 Task: Create a due date automation trigger when advanced on, on the wednesday before a card is due add fields with custom field "Resume" set to a date more than 1 days from now at 11:00 AM.
Action: Mouse moved to (953, 86)
Screenshot: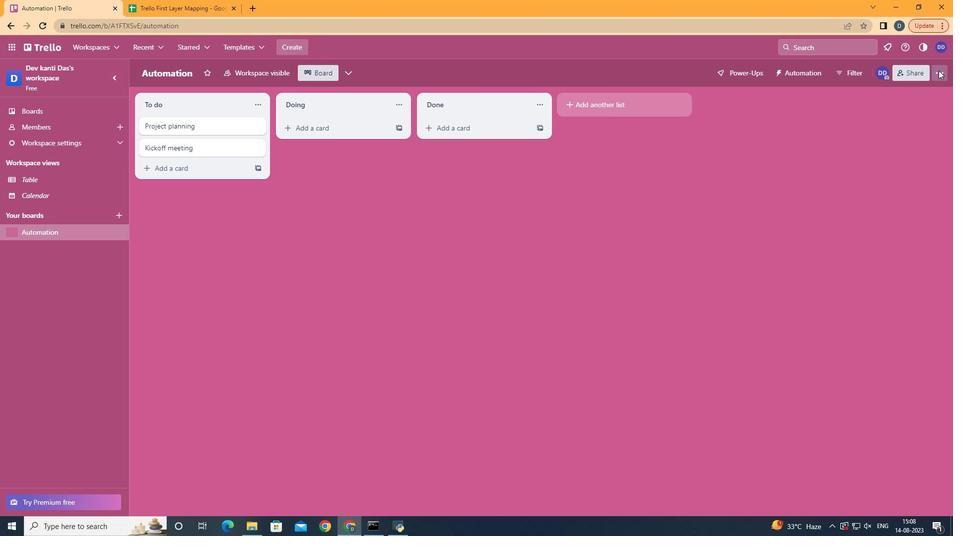 
Action: Mouse pressed left at (953, 86)
Screenshot: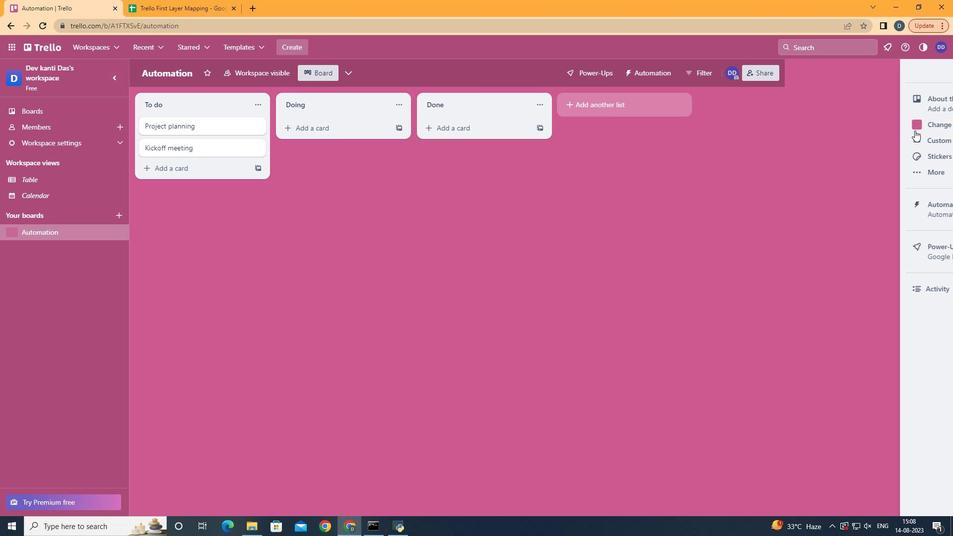 
Action: Mouse moved to (867, 225)
Screenshot: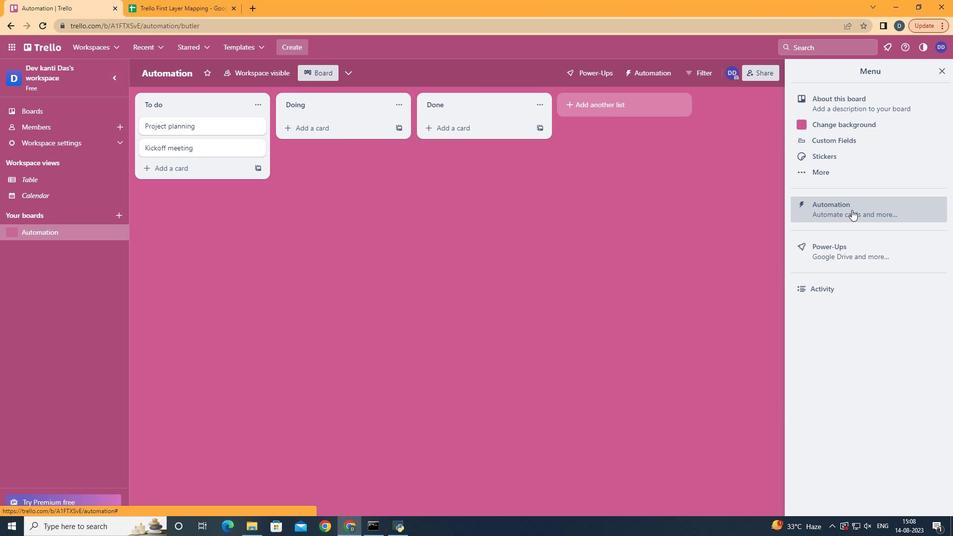 
Action: Mouse pressed left at (867, 225)
Screenshot: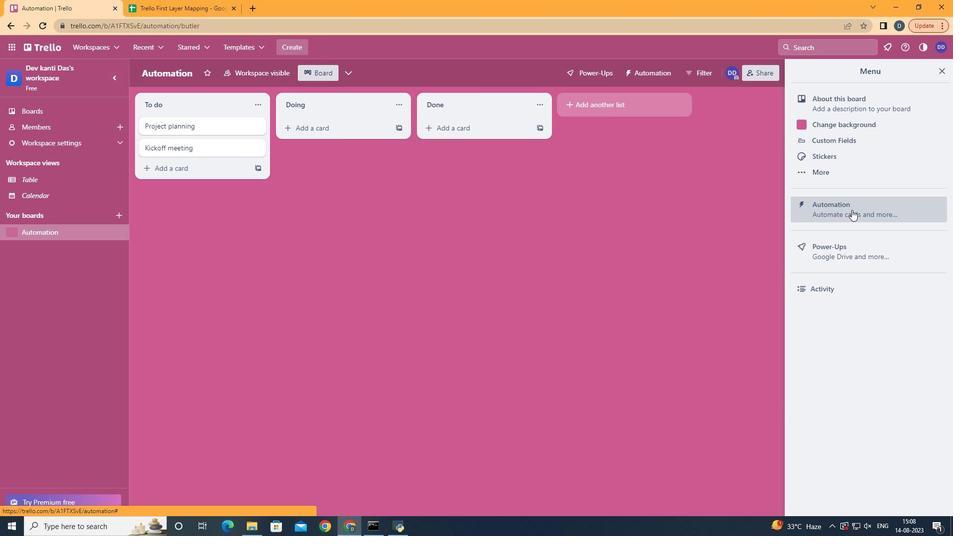 
Action: Mouse moved to (188, 215)
Screenshot: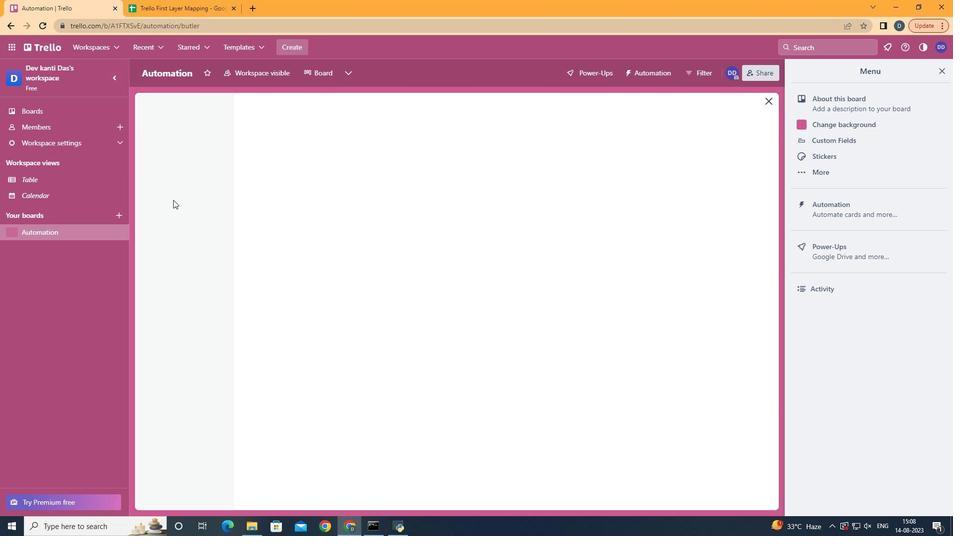 
Action: Mouse pressed left at (188, 215)
Screenshot: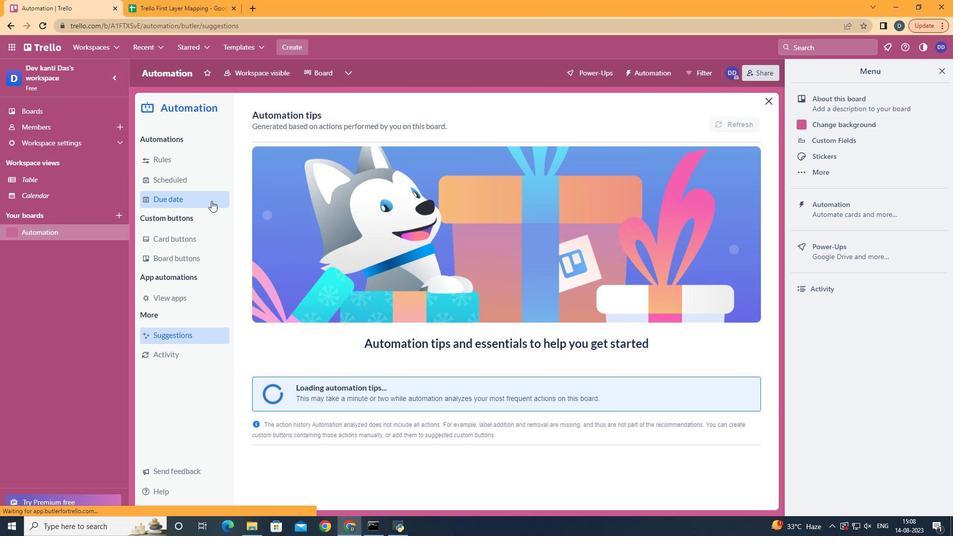 
Action: Mouse moved to (715, 135)
Screenshot: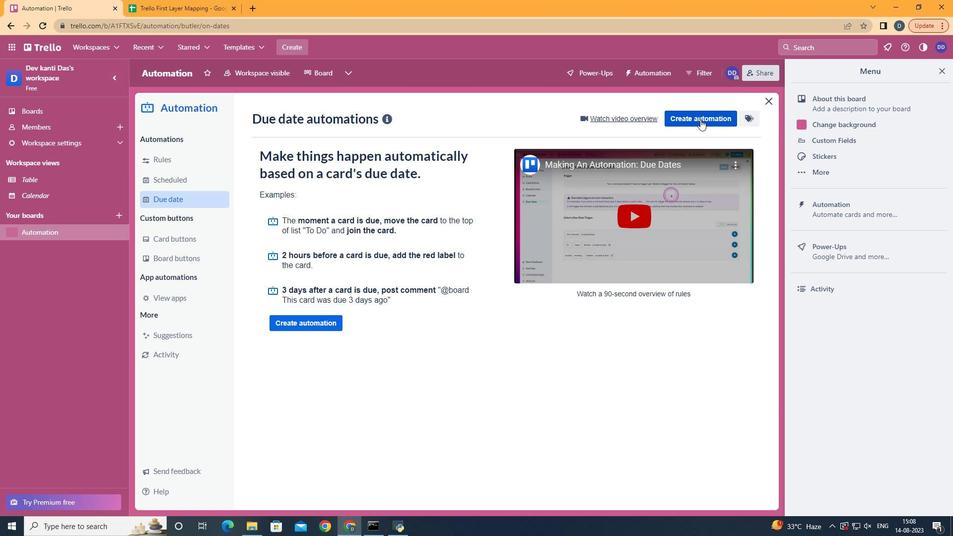 
Action: Mouse pressed left at (715, 135)
Screenshot: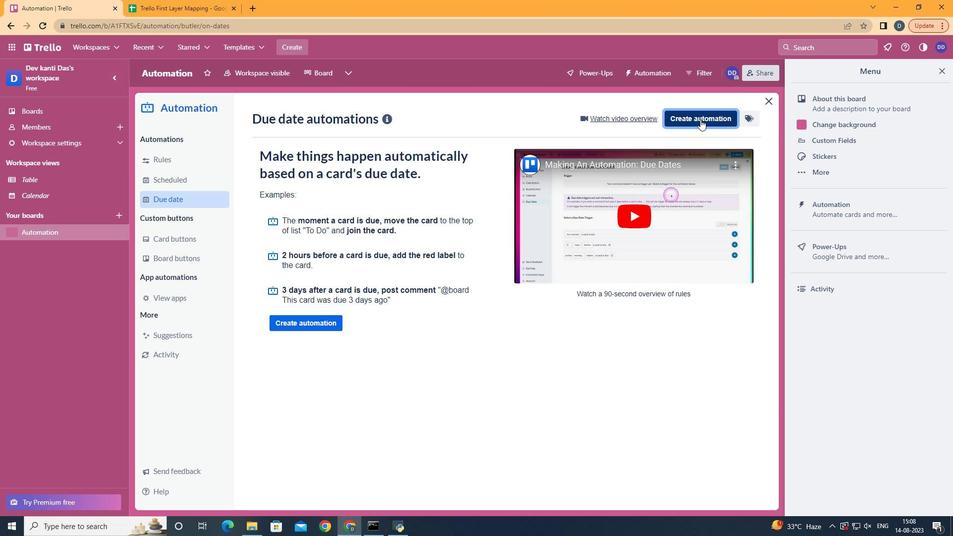 
Action: Mouse moved to (518, 233)
Screenshot: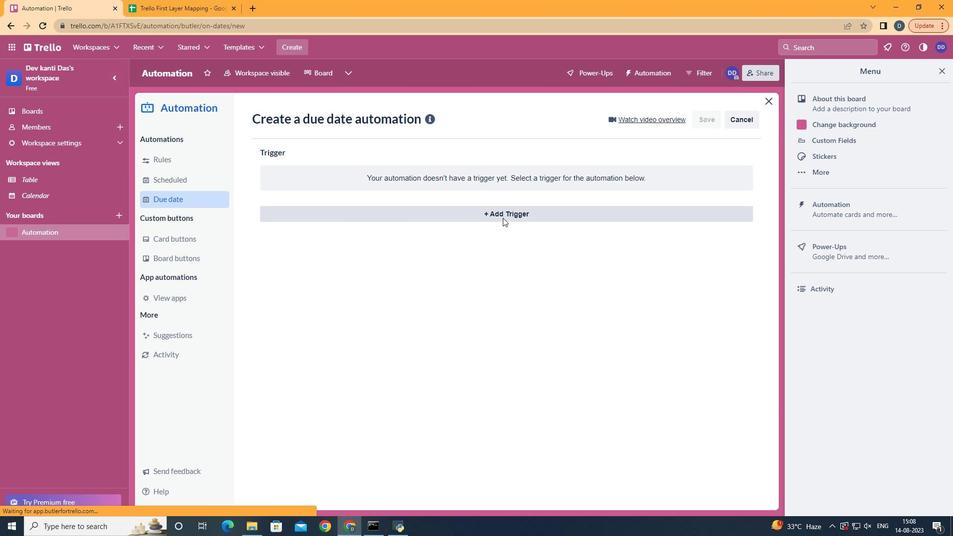 
Action: Mouse pressed left at (518, 233)
Screenshot: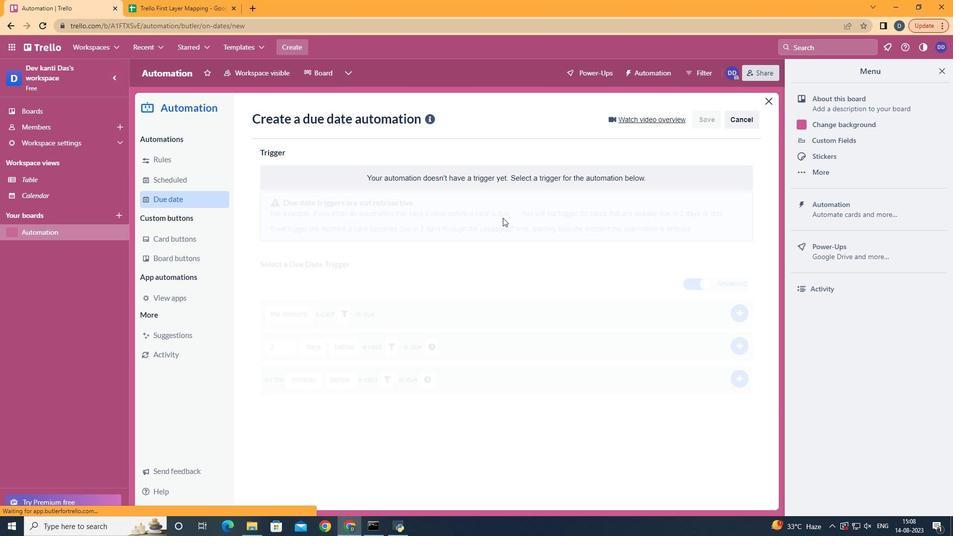 
Action: Mouse moved to (346, 313)
Screenshot: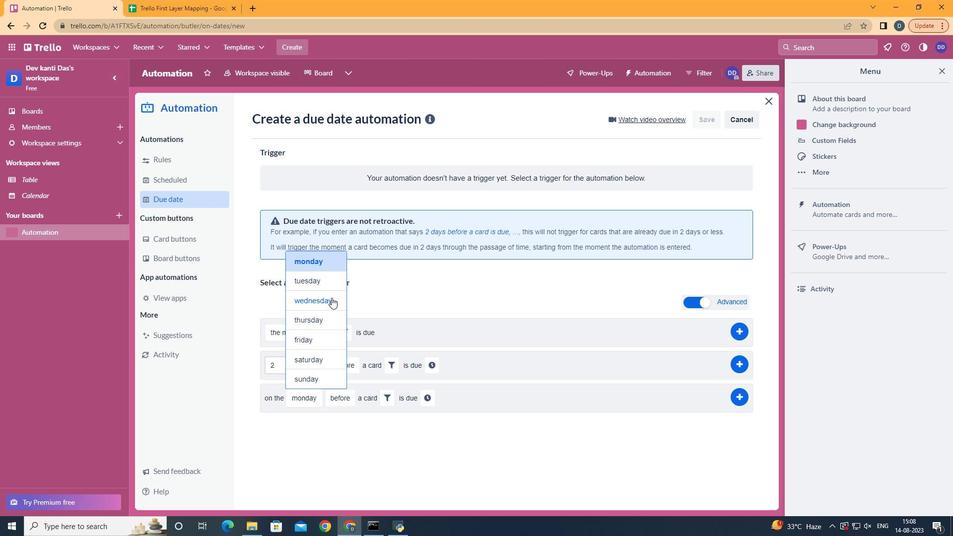 
Action: Mouse pressed left at (346, 313)
Screenshot: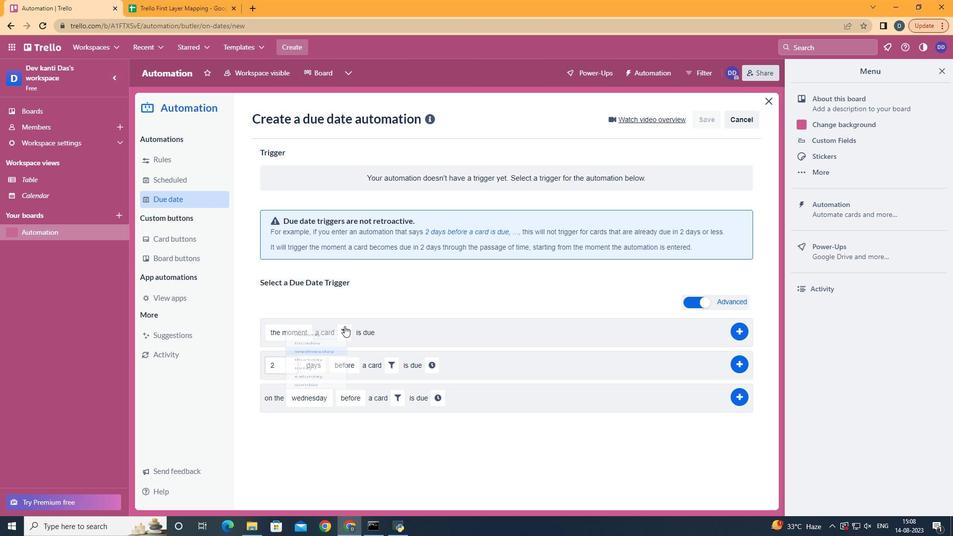 
Action: Mouse moved to (416, 420)
Screenshot: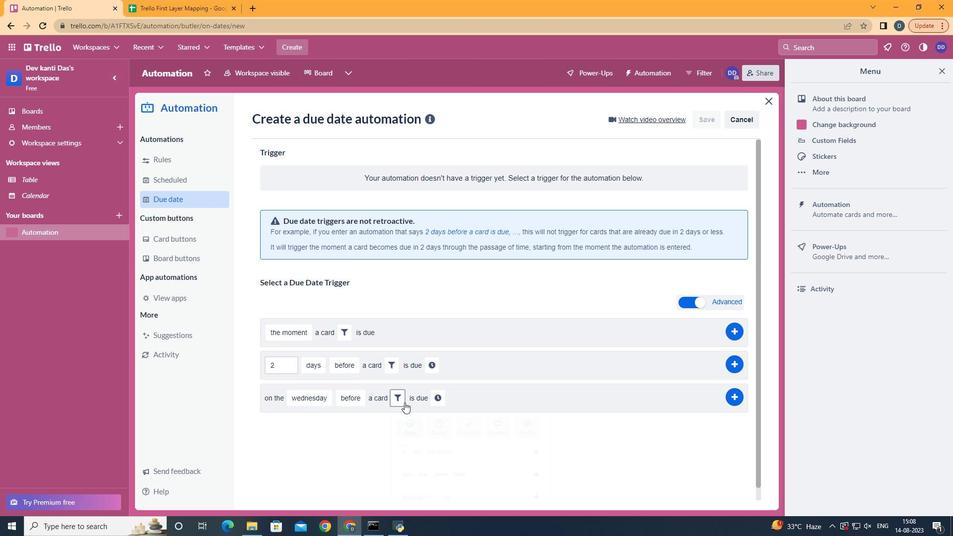 
Action: Mouse pressed left at (416, 420)
Screenshot: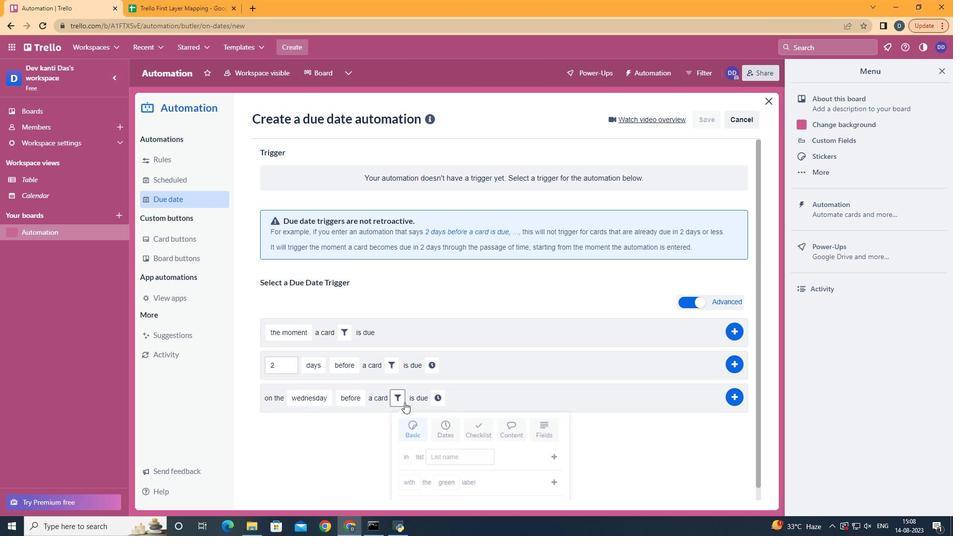 
Action: Mouse moved to (572, 443)
Screenshot: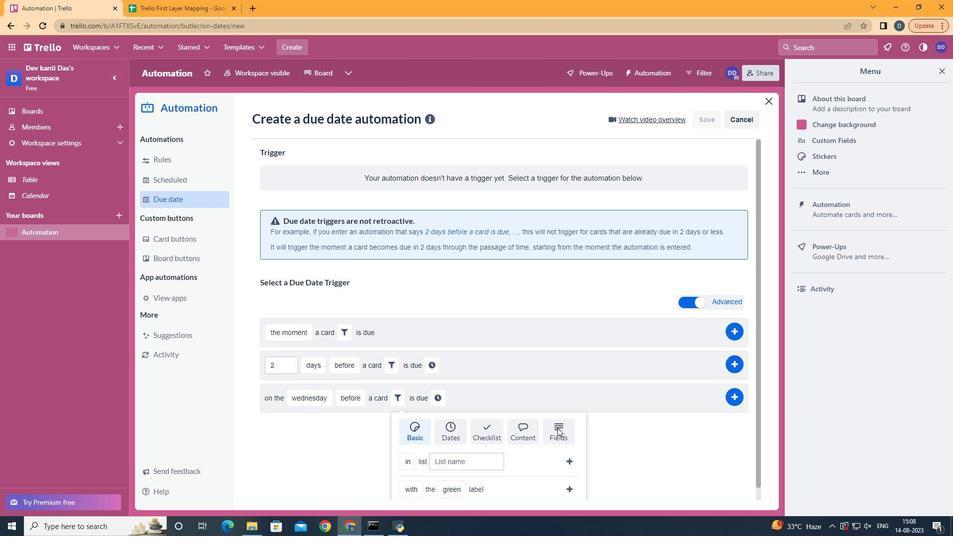 
Action: Mouse pressed left at (572, 443)
Screenshot: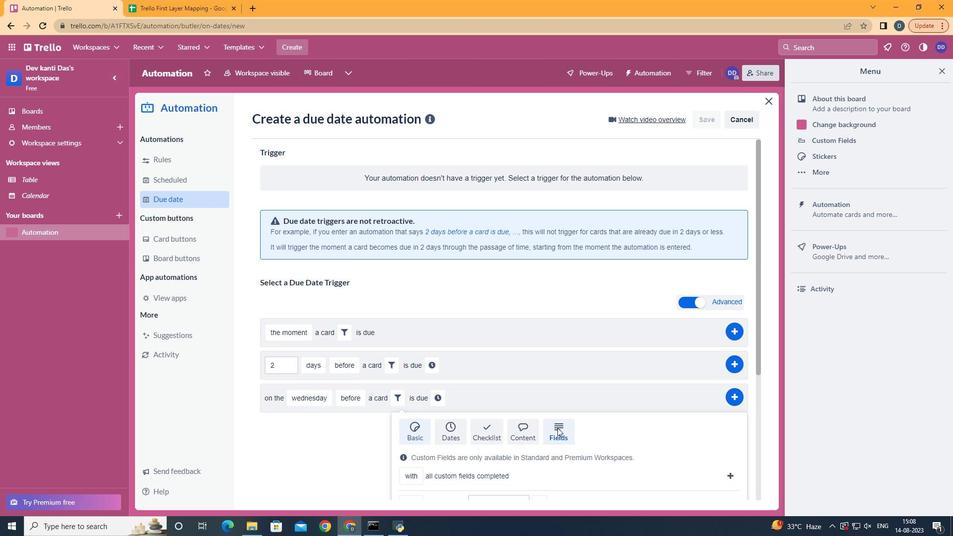 
Action: Mouse scrolled (572, 442) with delta (0, 0)
Screenshot: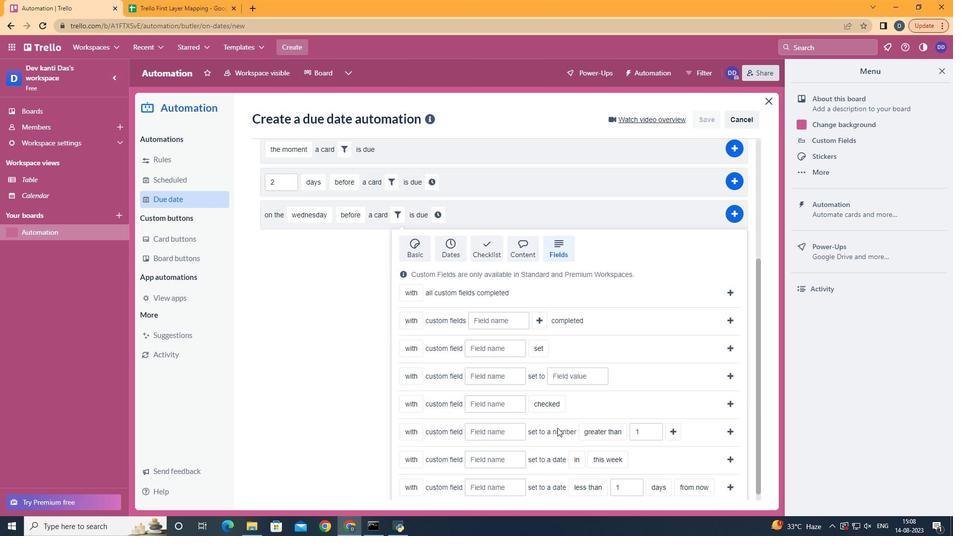 
Action: Mouse scrolled (572, 442) with delta (0, 0)
Screenshot: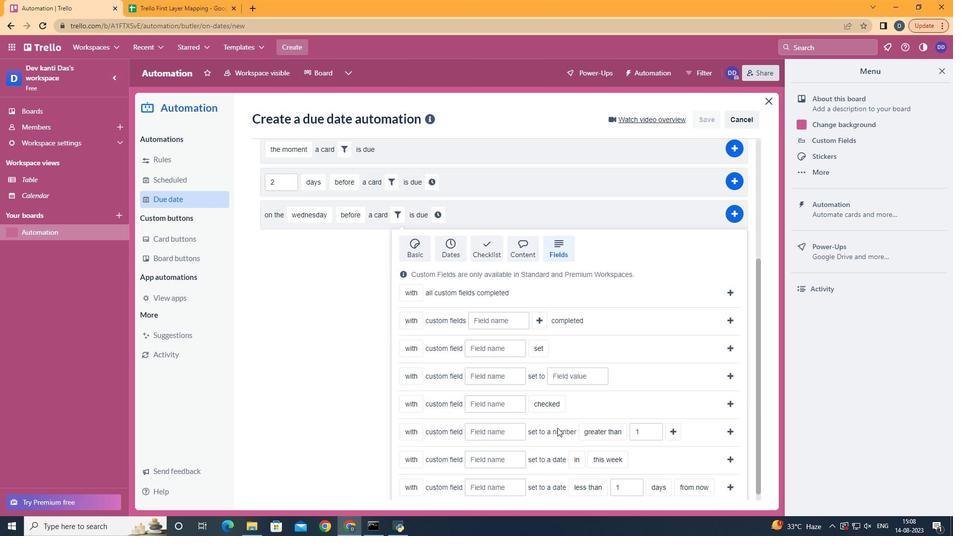 
Action: Mouse scrolled (572, 442) with delta (0, 0)
Screenshot: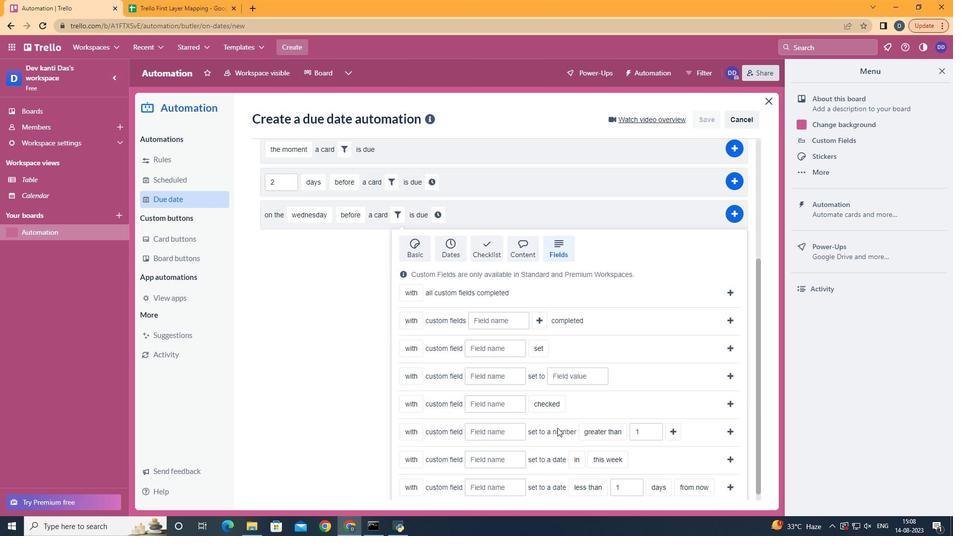 
Action: Mouse scrolled (572, 442) with delta (0, 0)
Screenshot: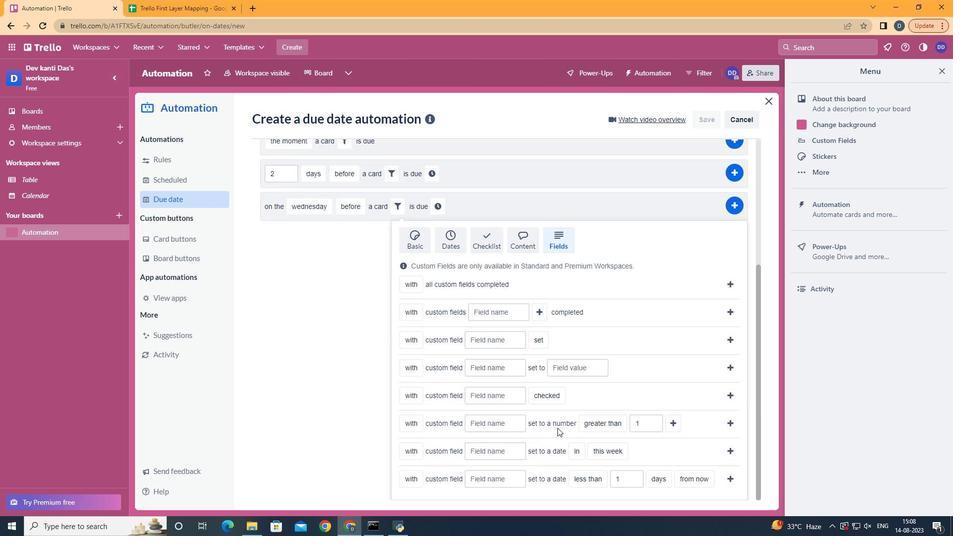 
Action: Mouse scrolled (572, 442) with delta (0, 0)
Screenshot: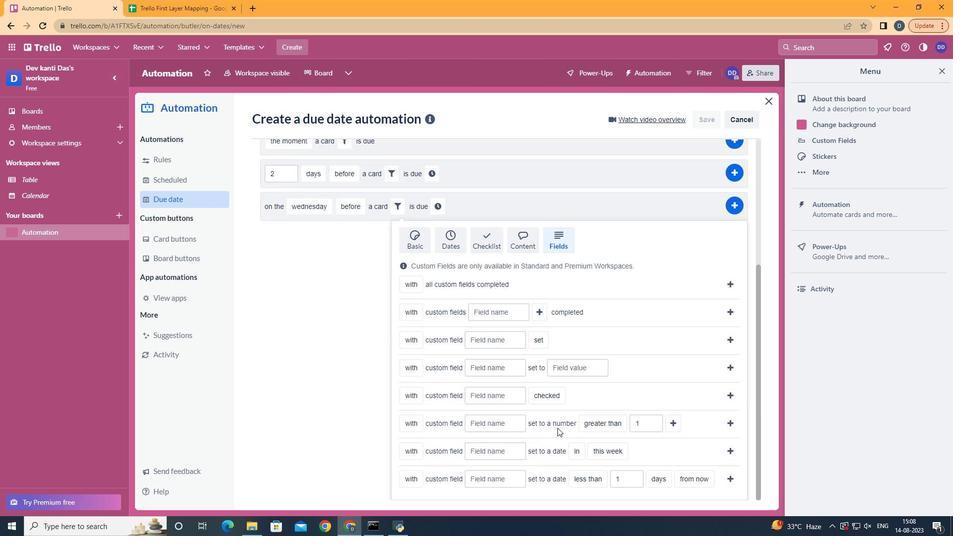 
Action: Mouse scrolled (572, 442) with delta (0, 0)
Screenshot: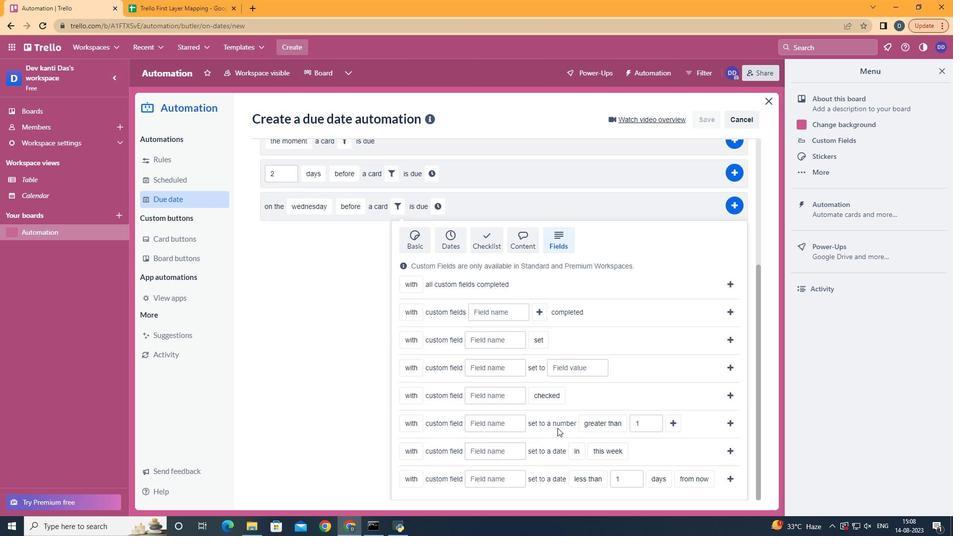 
Action: Mouse scrolled (572, 442) with delta (0, 0)
Screenshot: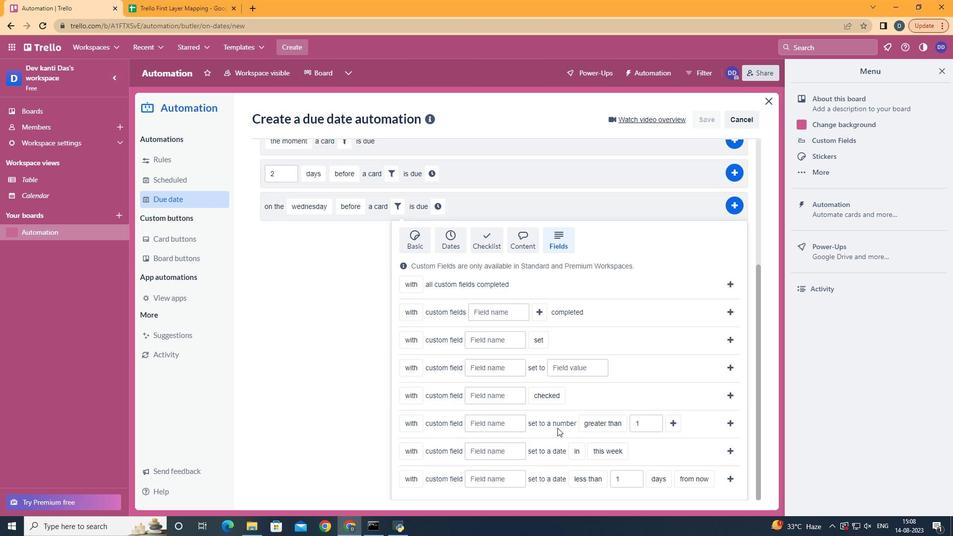 
Action: Mouse scrolled (572, 442) with delta (0, 0)
Screenshot: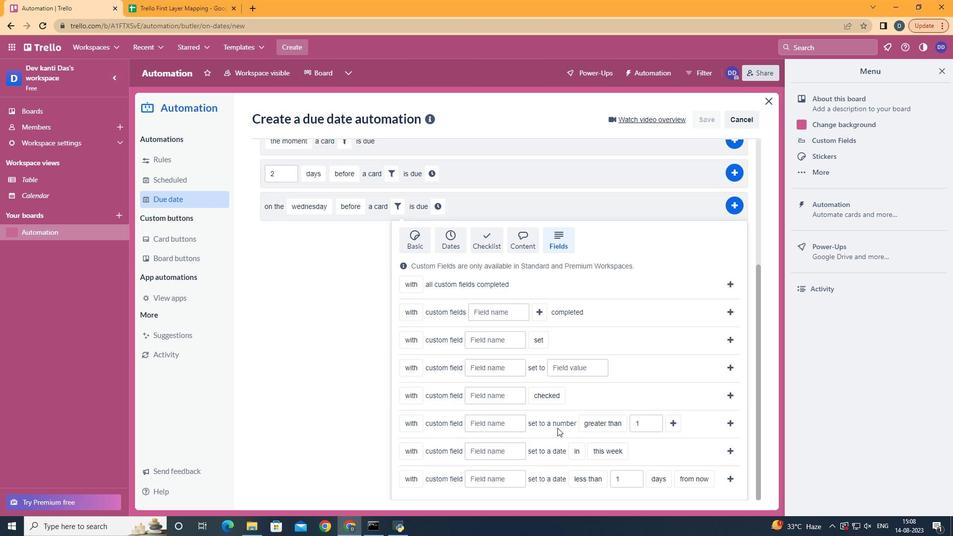 
Action: Mouse scrolled (572, 442) with delta (0, 0)
Screenshot: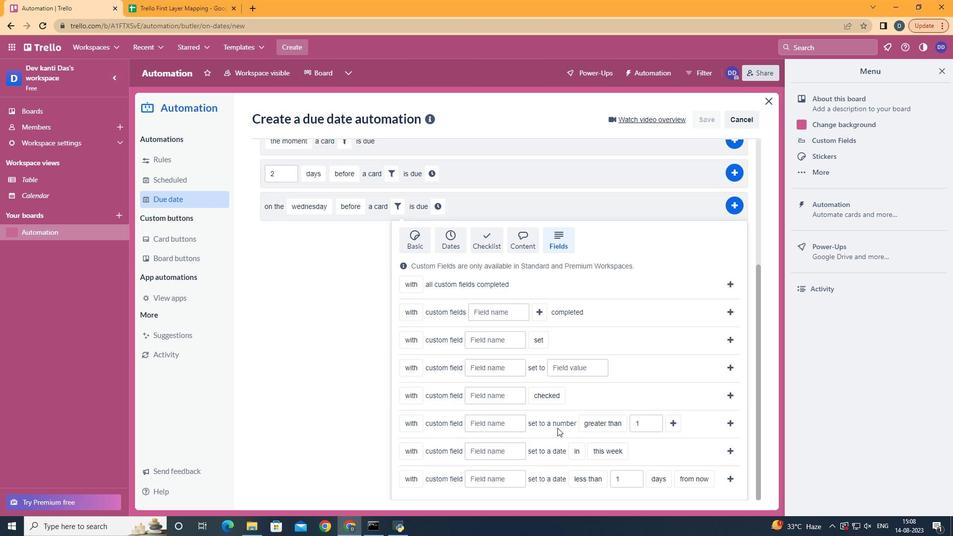 
Action: Mouse scrolled (572, 442) with delta (0, 0)
Screenshot: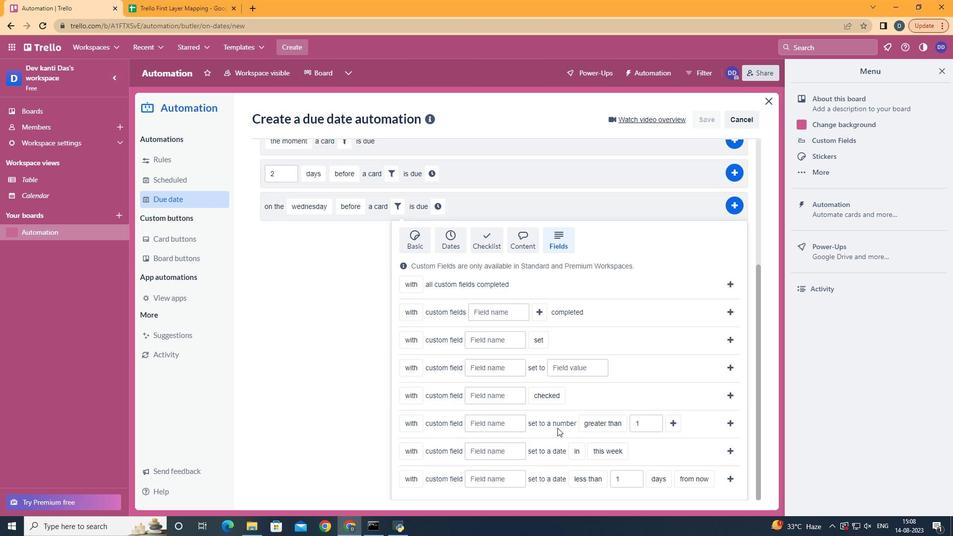 
Action: Mouse scrolled (572, 442) with delta (0, 0)
Screenshot: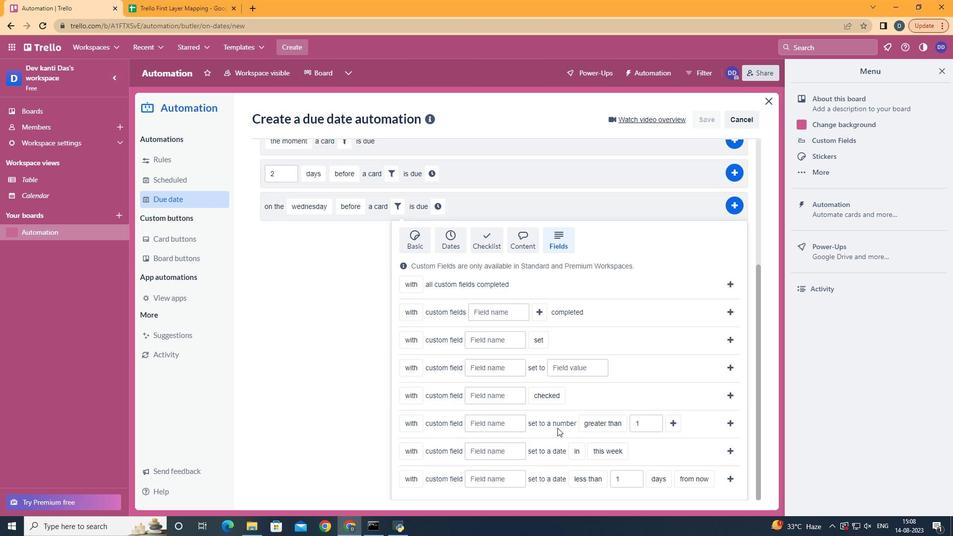 
Action: Mouse moved to (522, 488)
Screenshot: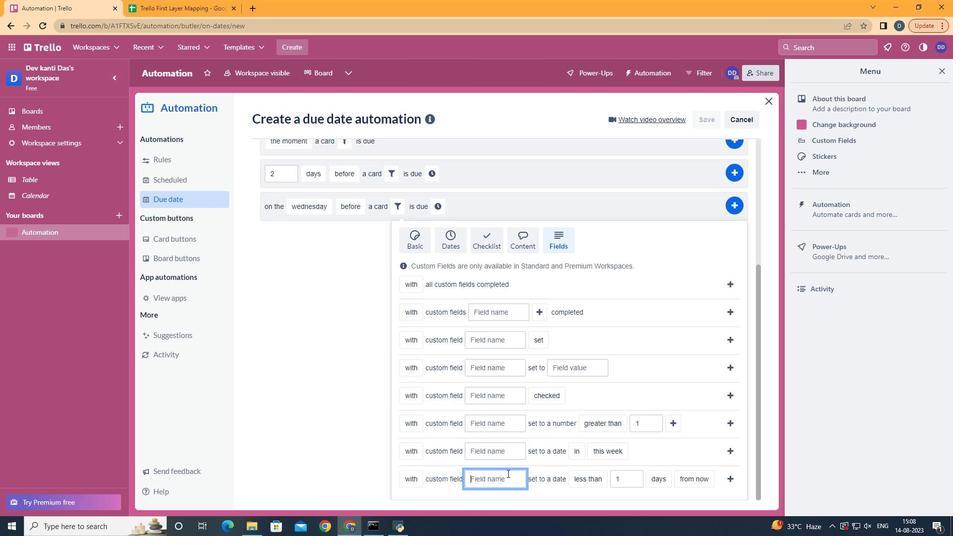 
Action: Mouse pressed left at (522, 488)
Screenshot: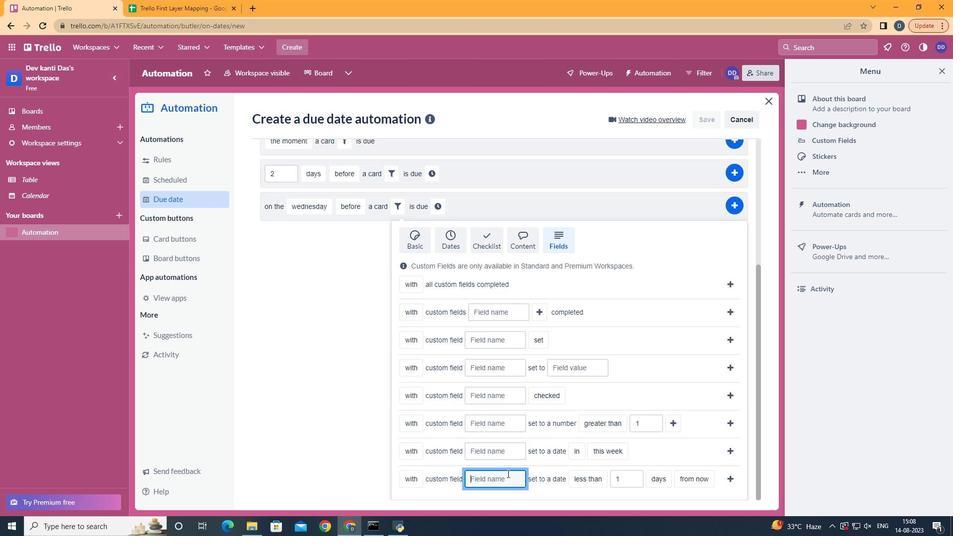 
Action: Mouse moved to (522, 488)
Screenshot: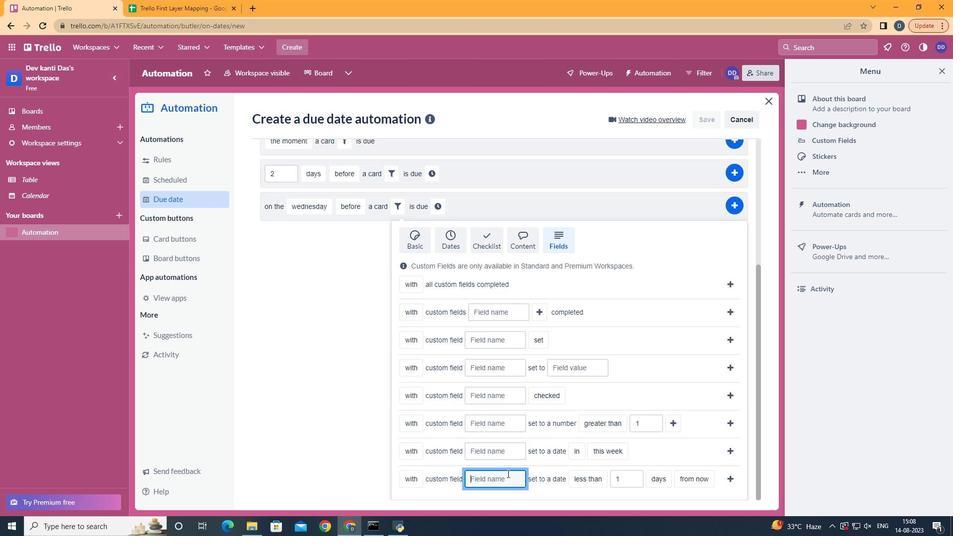 
Action: Key pressed <Key.shift>Resume
Screenshot: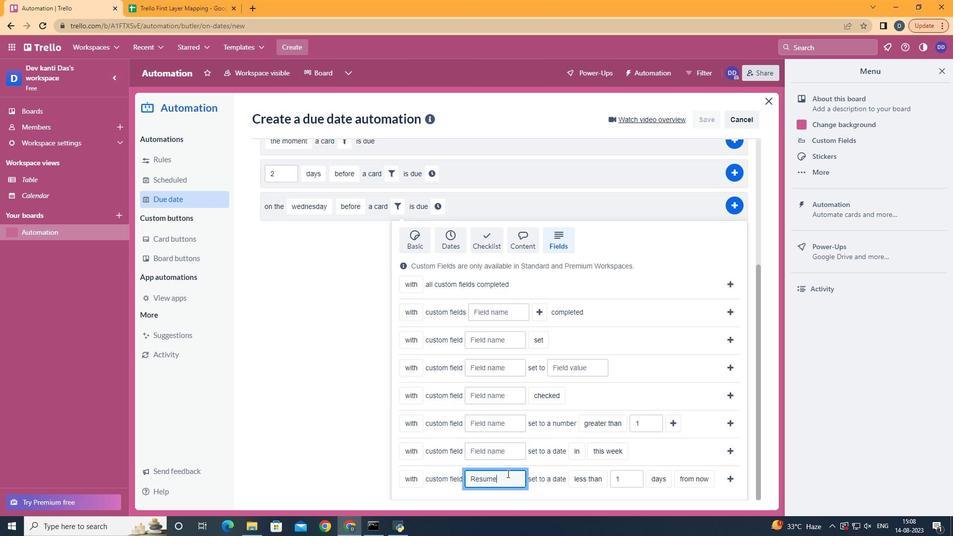 
Action: Mouse moved to (613, 447)
Screenshot: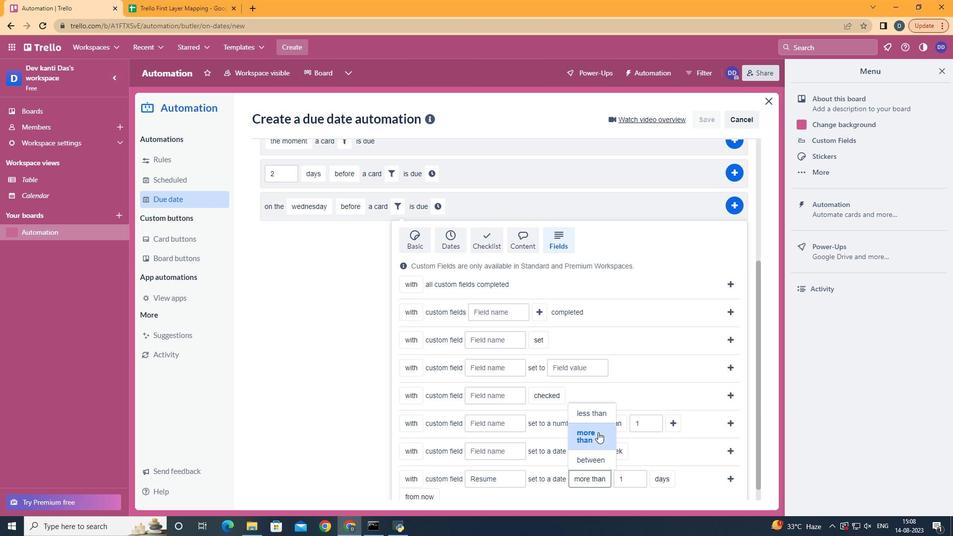 
Action: Mouse pressed left at (613, 447)
Screenshot: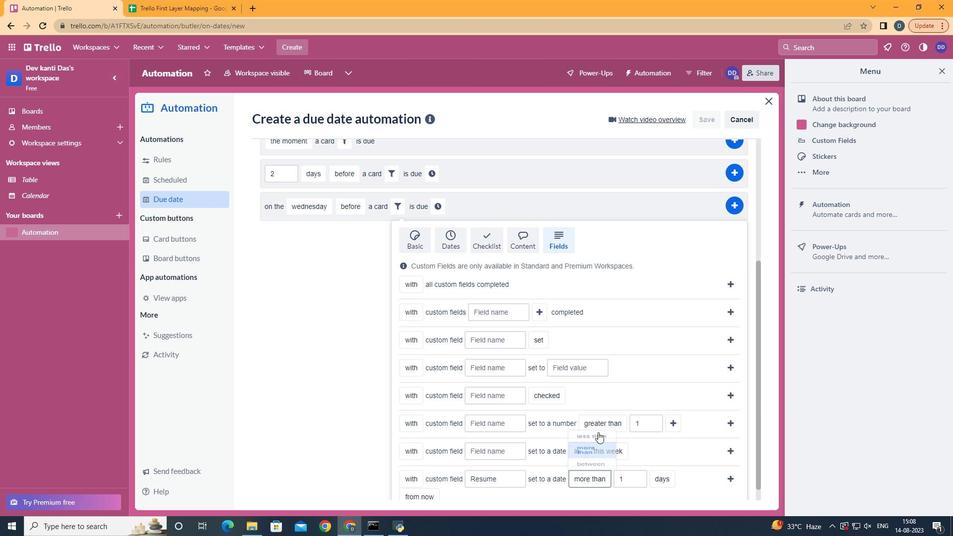 
Action: Mouse moved to (720, 473)
Screenshot: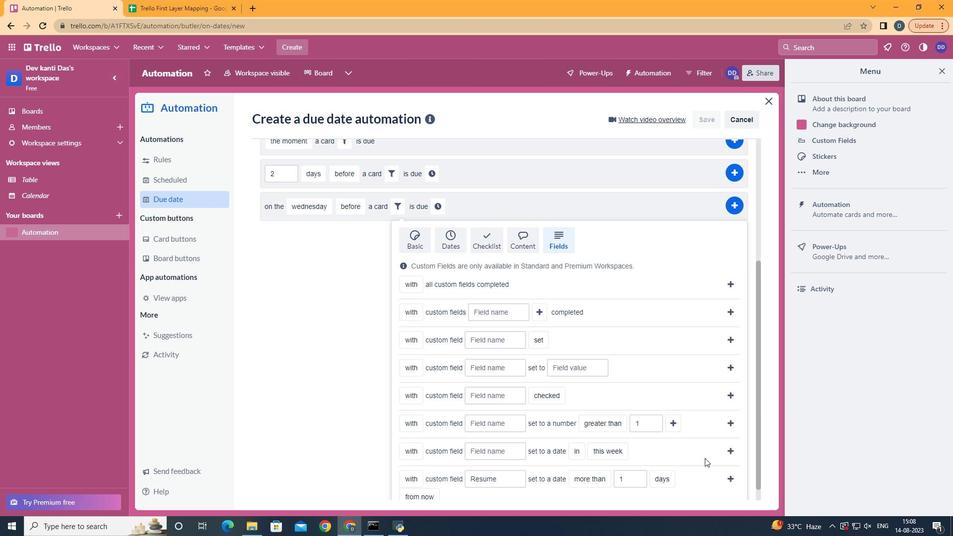 
Action: Mouse scrolled (720, 473) with delta (0, 0)
Screenshot: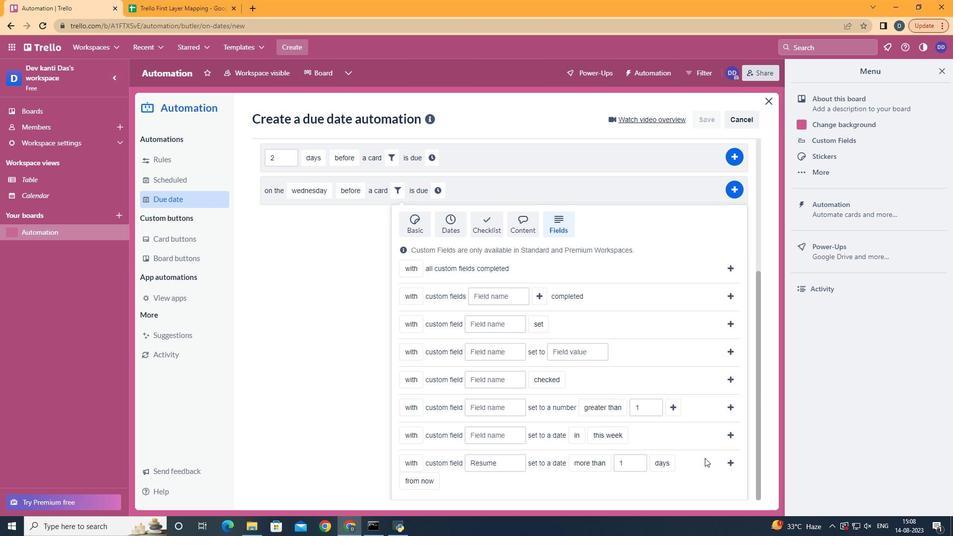
Action: Mouse scrolled (720, 473) with delta (0, 0)
Screenshot: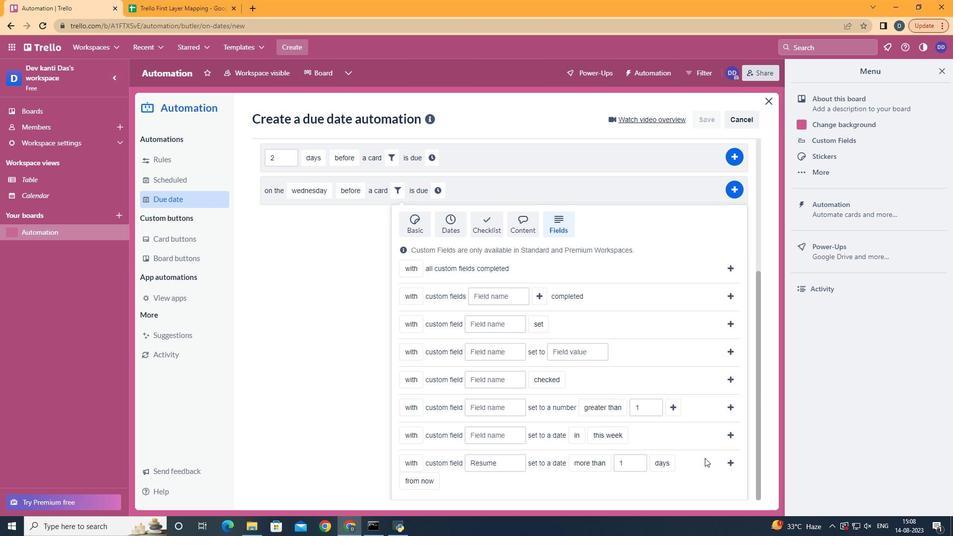 
Action: Mouse scrolled (720, 473) with delta (0, 0)
Screenshot: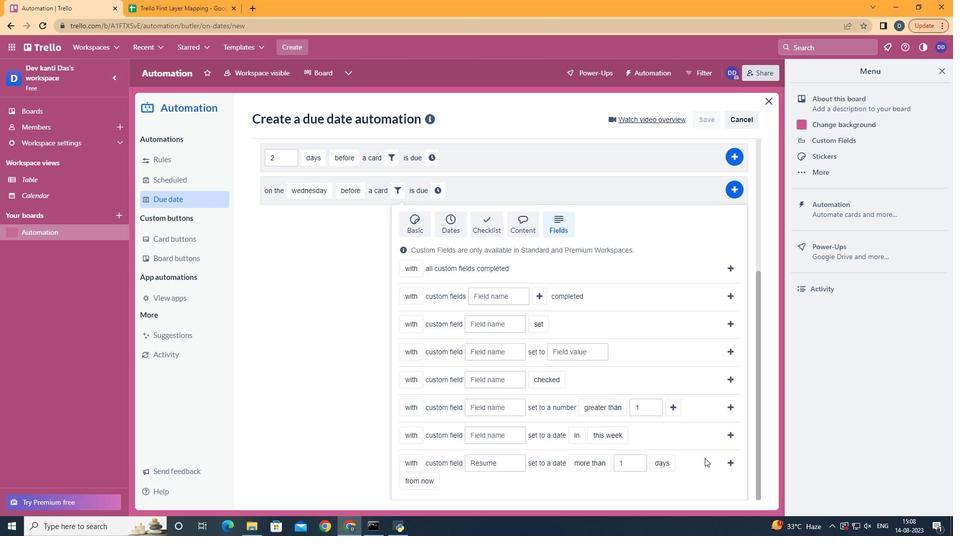 
Action: Mouse scrolled (720, 473) with delta (0, 0)
Screenshot: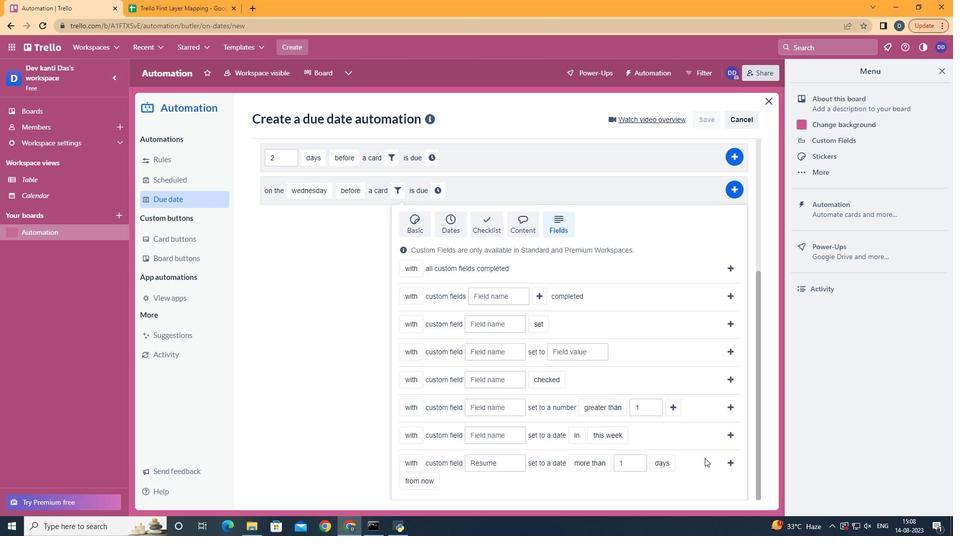 
Action: Mouse scrolled (720, 473) with delta (0, 0)
Screenshot: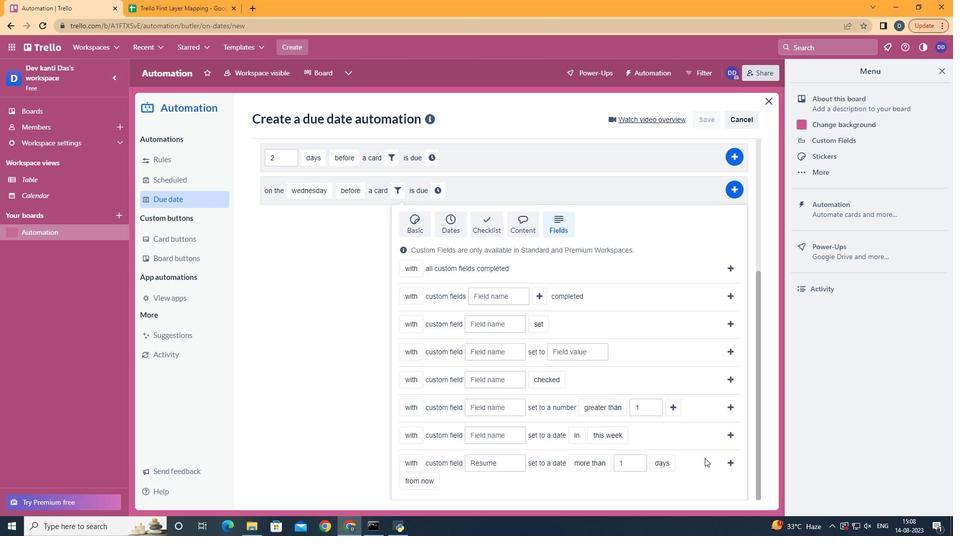 
Action: Mouse moved to (745, 478)
Screenshot: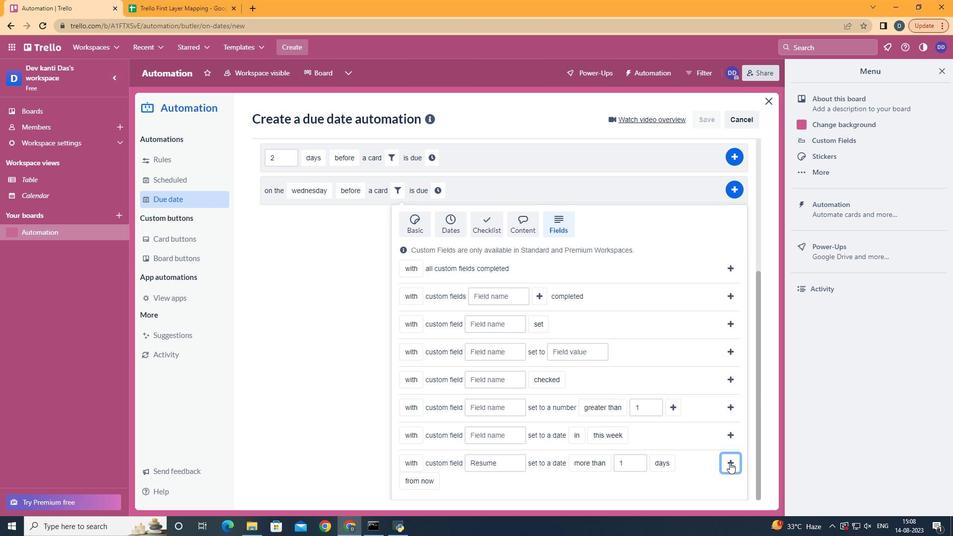 
Action: Mouse pressed left at (745, 478)
Screenshot: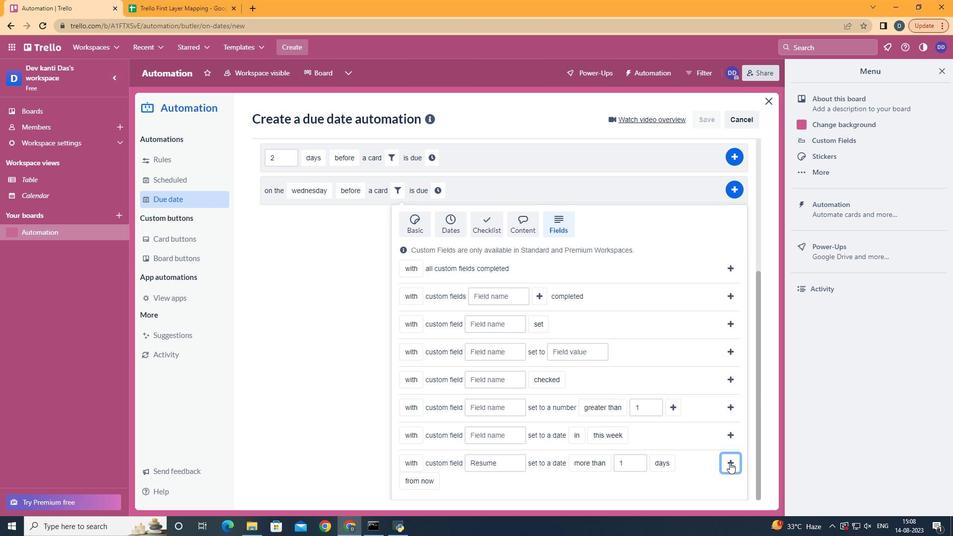 
Action: Mouse moved to (688, 407)
Screenshot: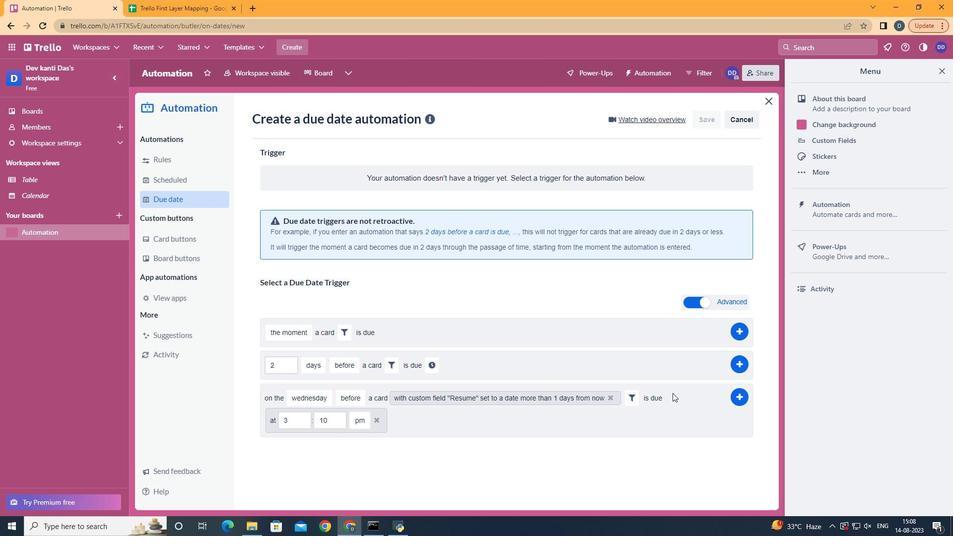 
Action: Mouse pressed left at (688, 407)
Screenshot: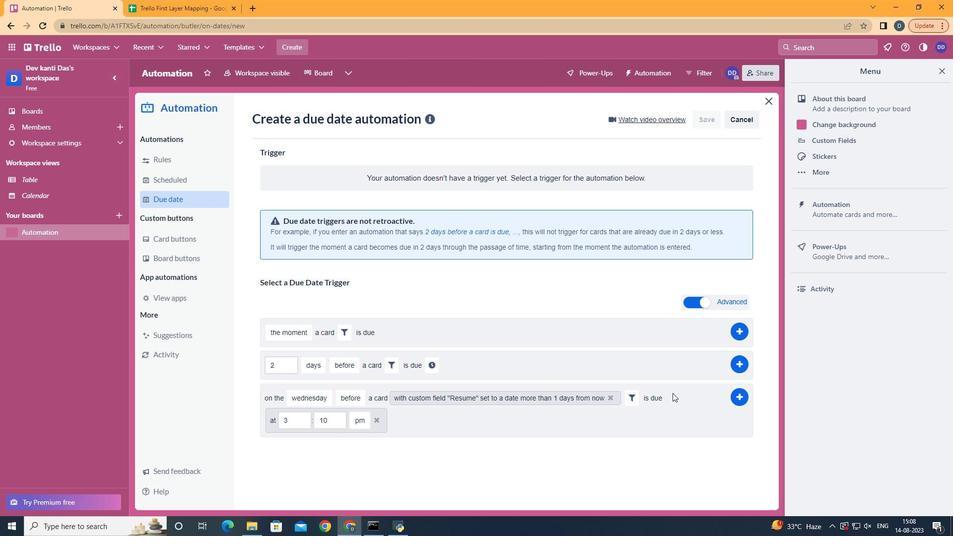 
Action: Mouse moved to (304, 439)
Screenshot: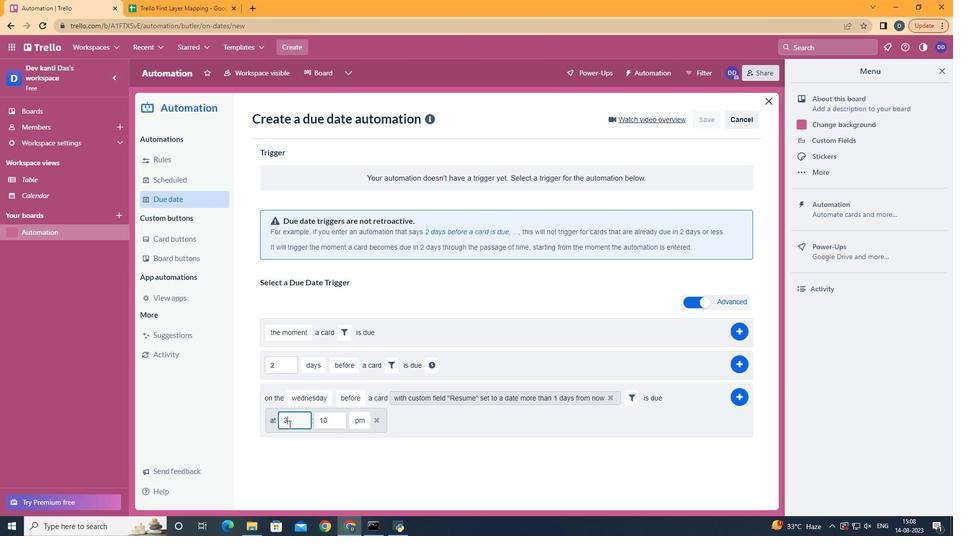 
Action: Mouse pressed left at (304, 439)
Screenshot: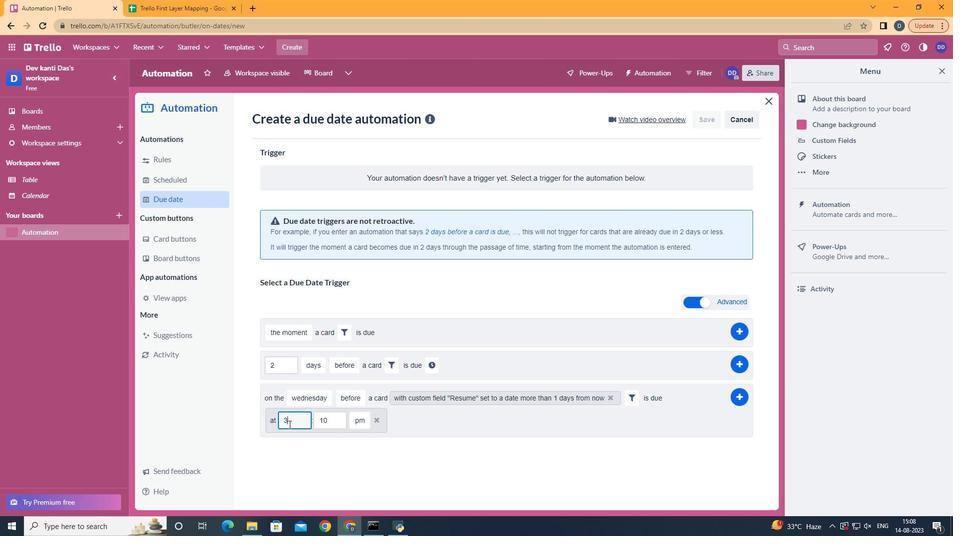
Action: Mouse moved to (304, 439)
Screenshot: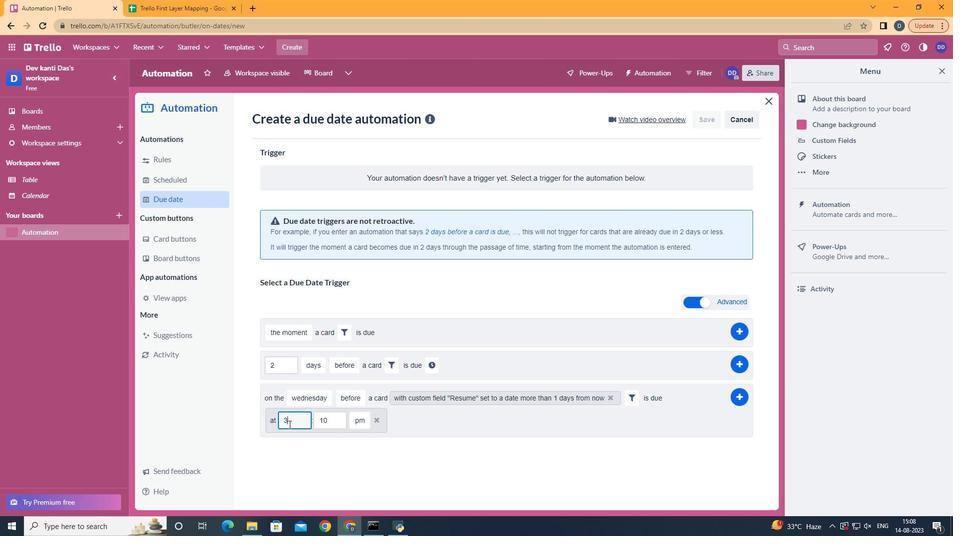 
Action: Key pressed <Key.backspace>11
Screenshot: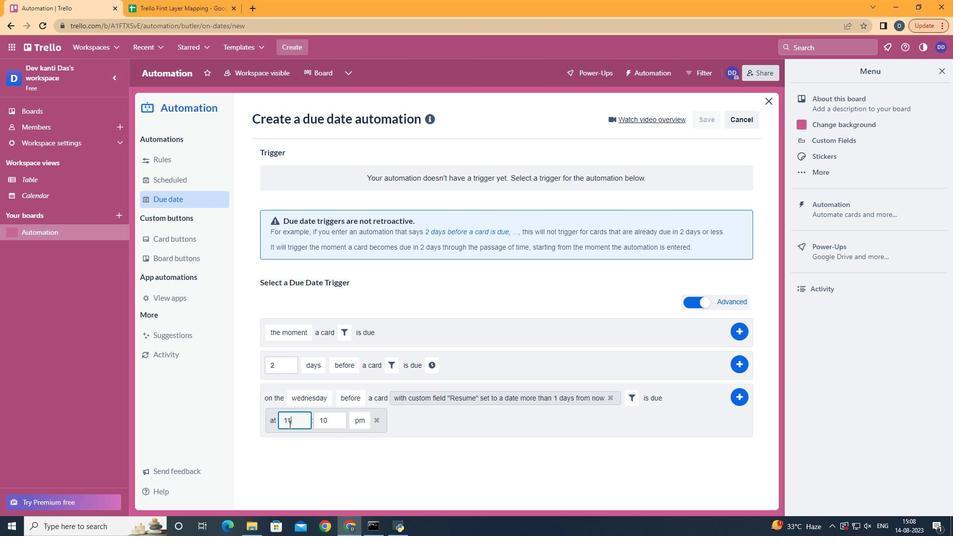 
Action: Mouse moved to (348, 433)
Screenshot: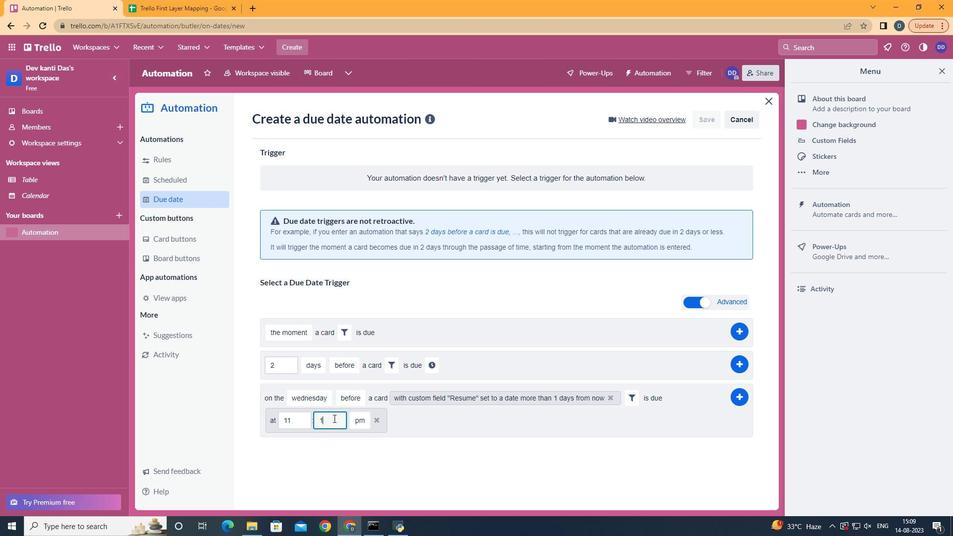 
Action: Mouse pressed left at (348, 433)
Screenshot: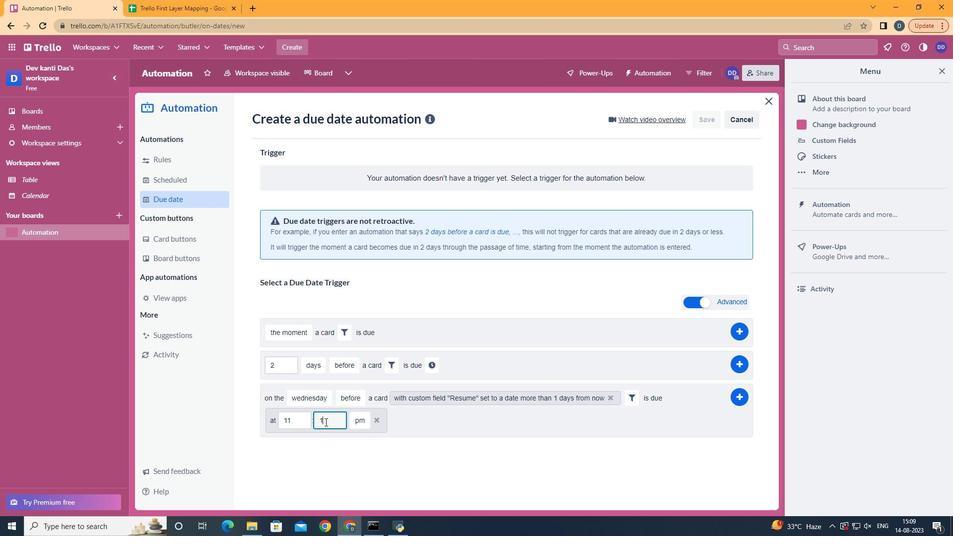 
Action: Key pressed <Key.backspace>
Screenshot: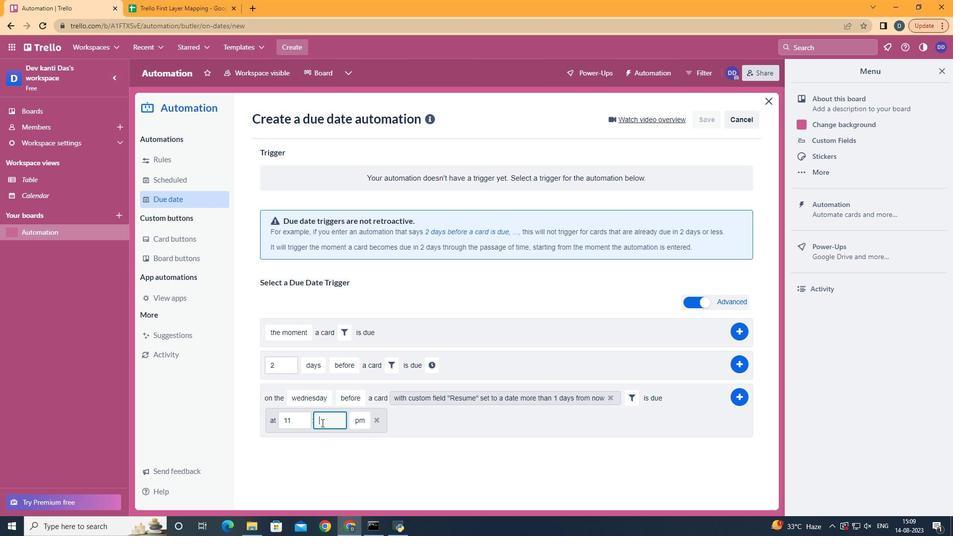 
Action: Mouse moved to (337, 438)
Screenshot: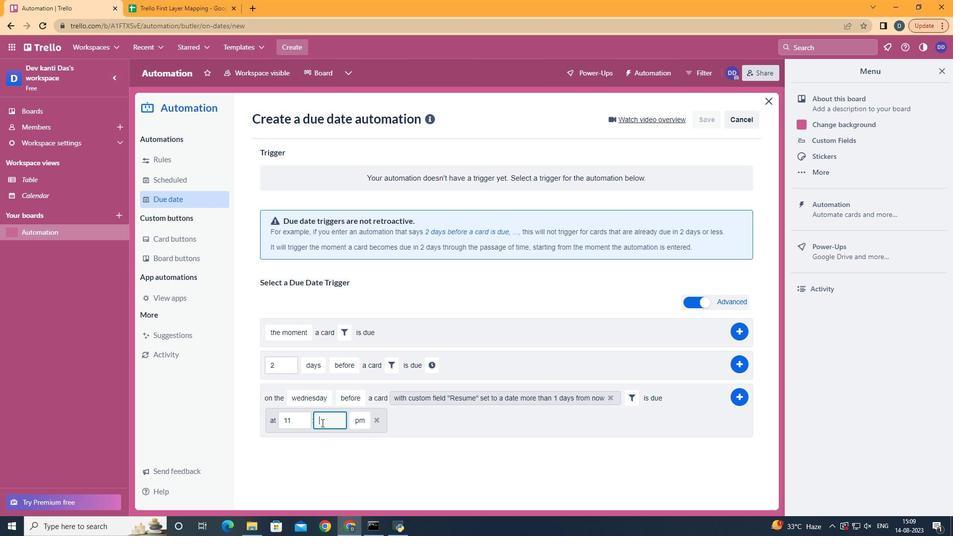 
Action: Key pressed <Key.backspace>00
Screenshot: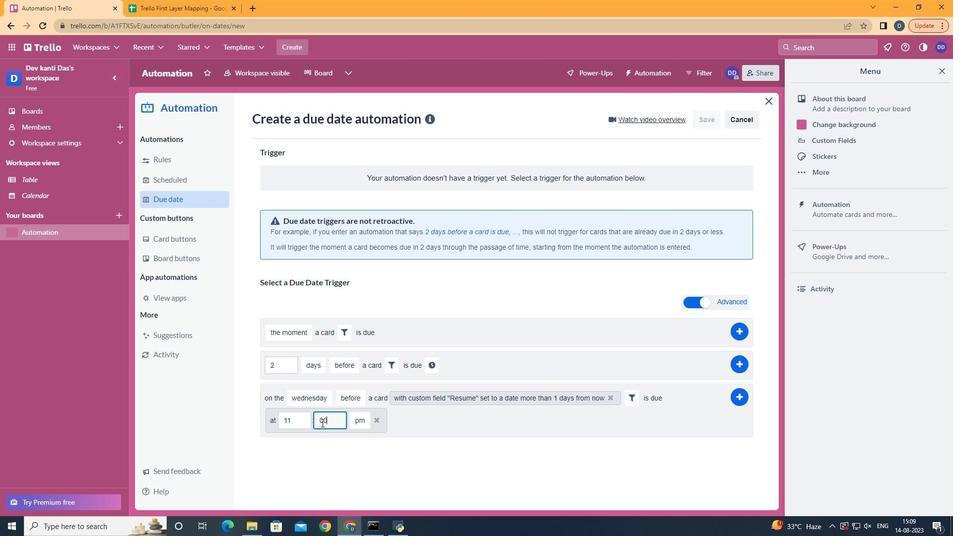
Action: Mouse moved to (376, 456)
Screenshot: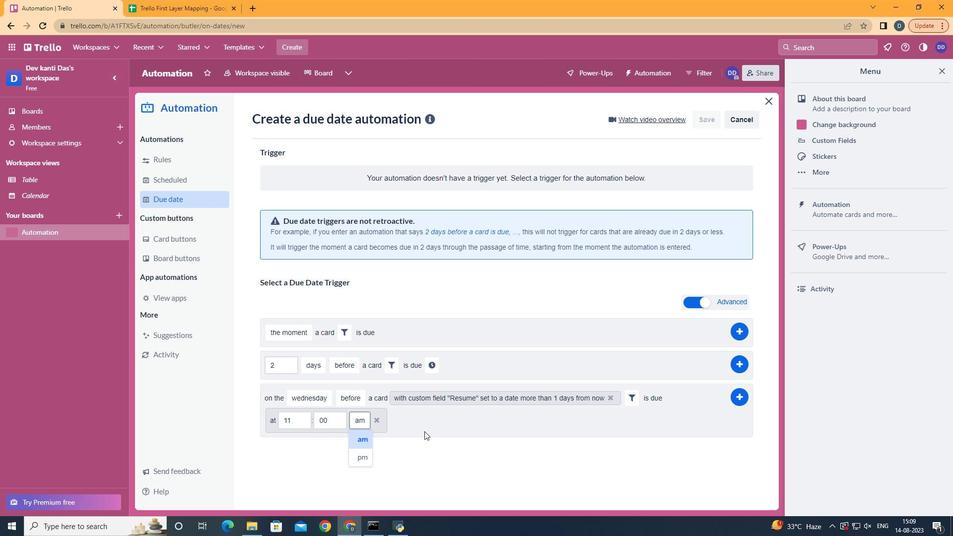 
Action: Mouse pressed left at (376, 456)
Screenshot: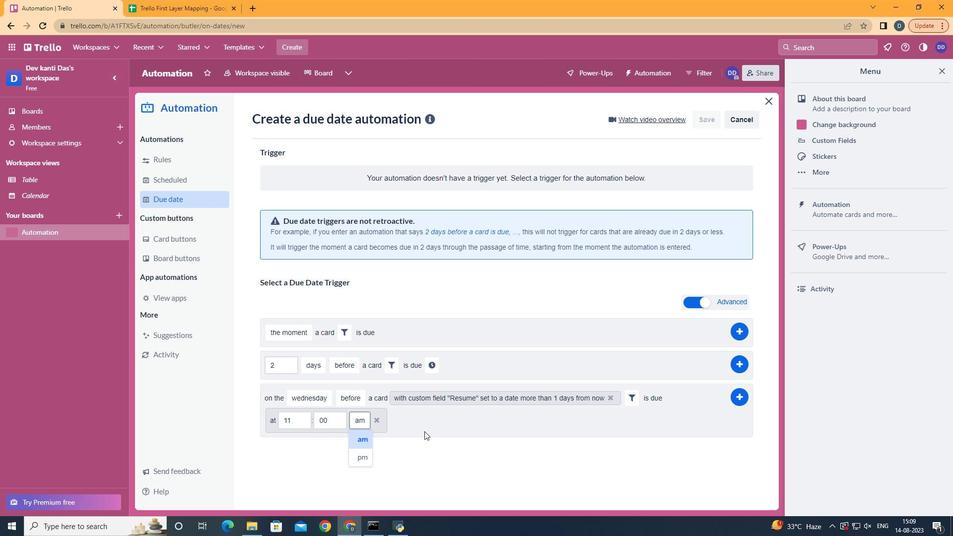 
Action: Mouse moved to (749, 410)
Screenshot: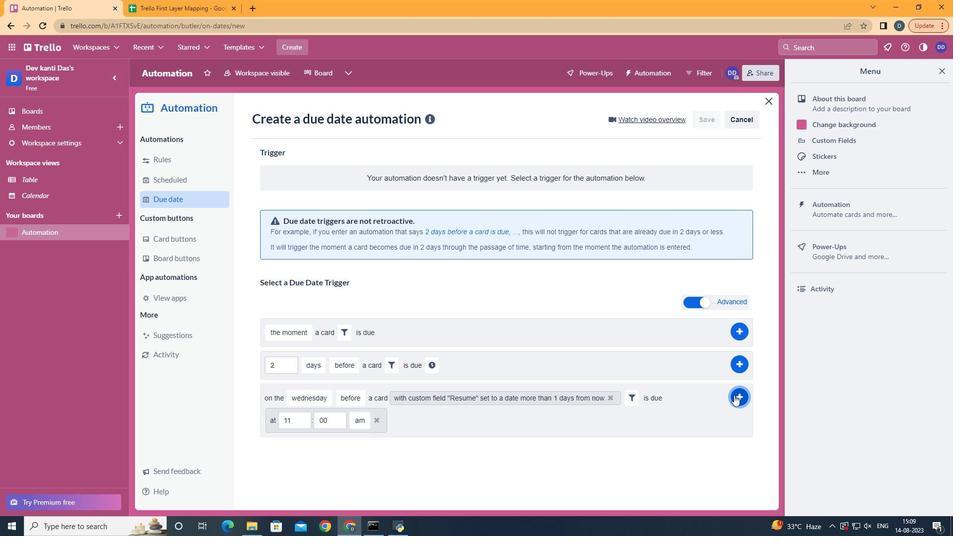 
Action: Mouse pressed left at (749, 410)
Screenshot: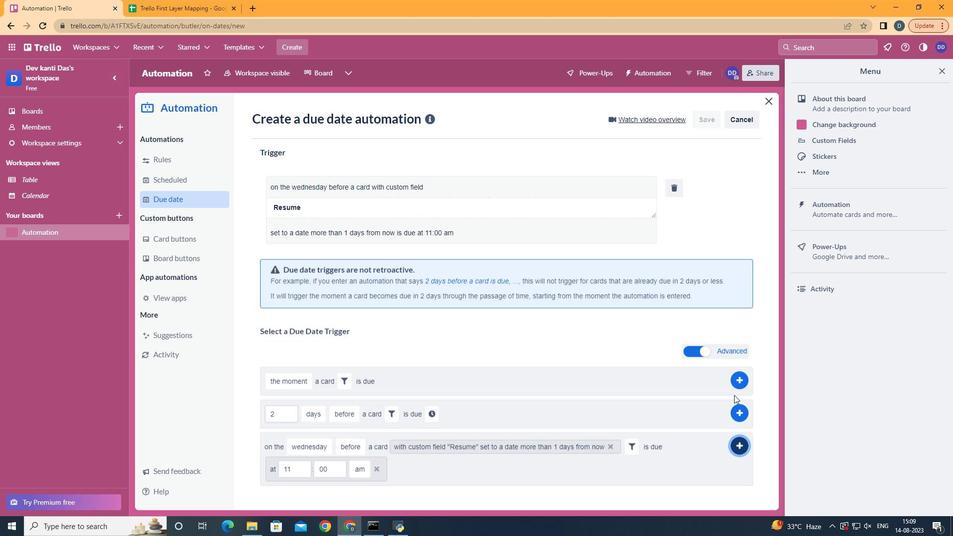 
